 Task: Add a condition where "Assignee Is not Stephan Rogger" in new tickets in your groups.
Action: Mouse moved to (132, 522)
Screenshot: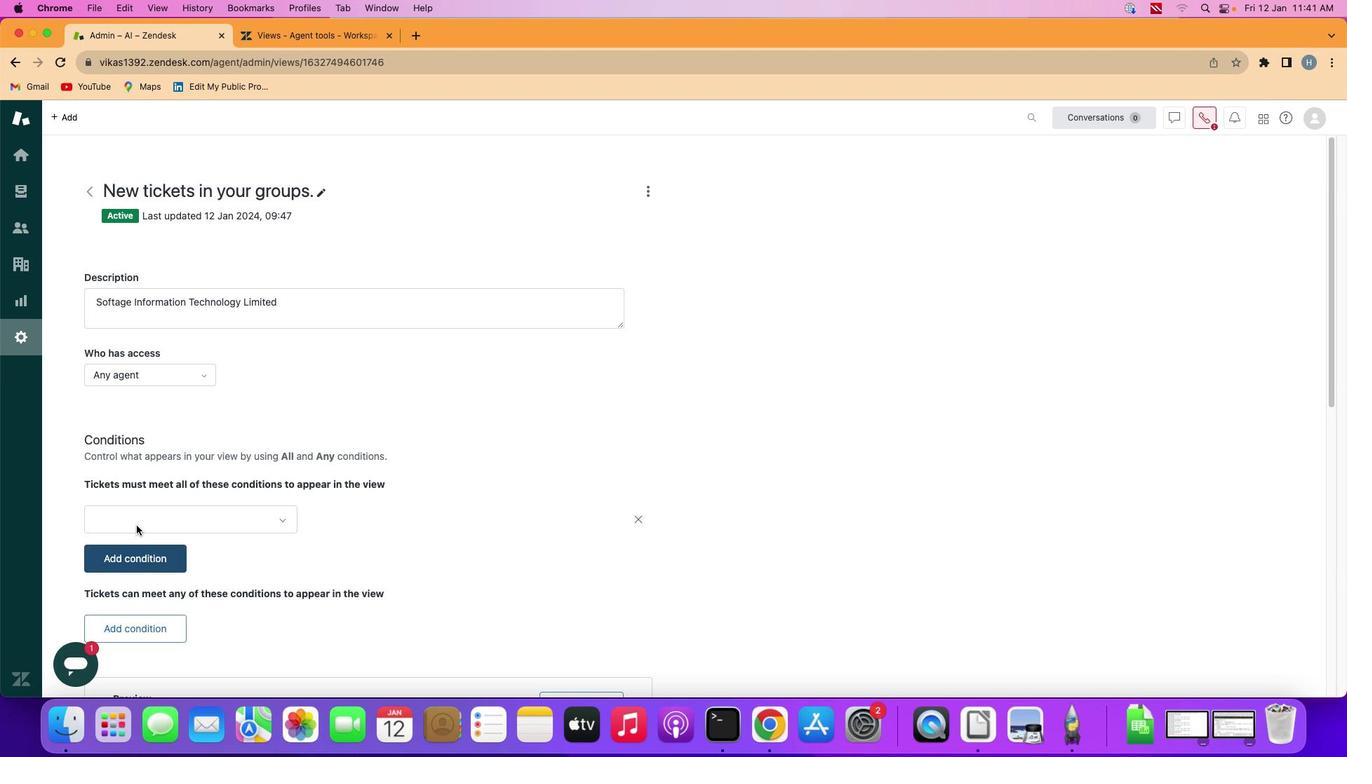 
Action: Mouse pressed left at (132, 522)
Screenshot: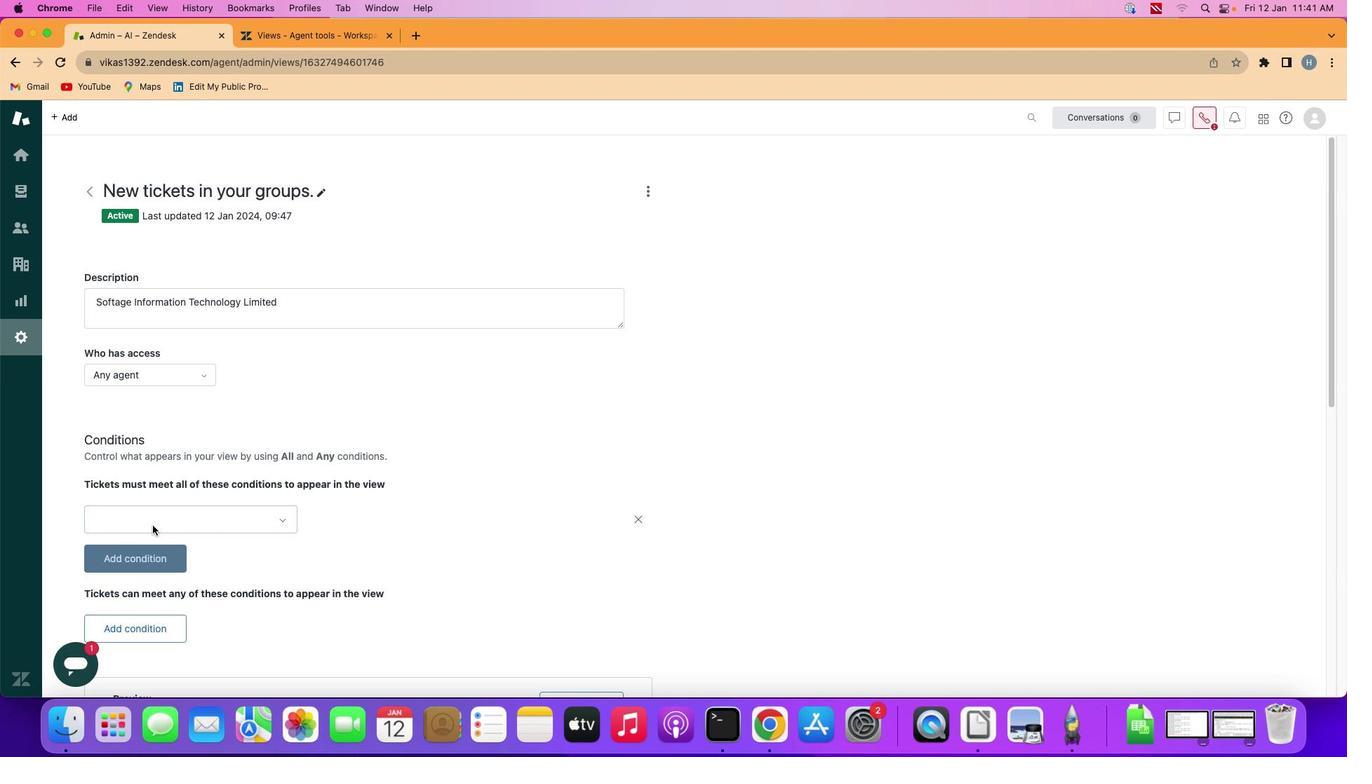 
Action: Mouse moved to (231, 515)
Screenshot: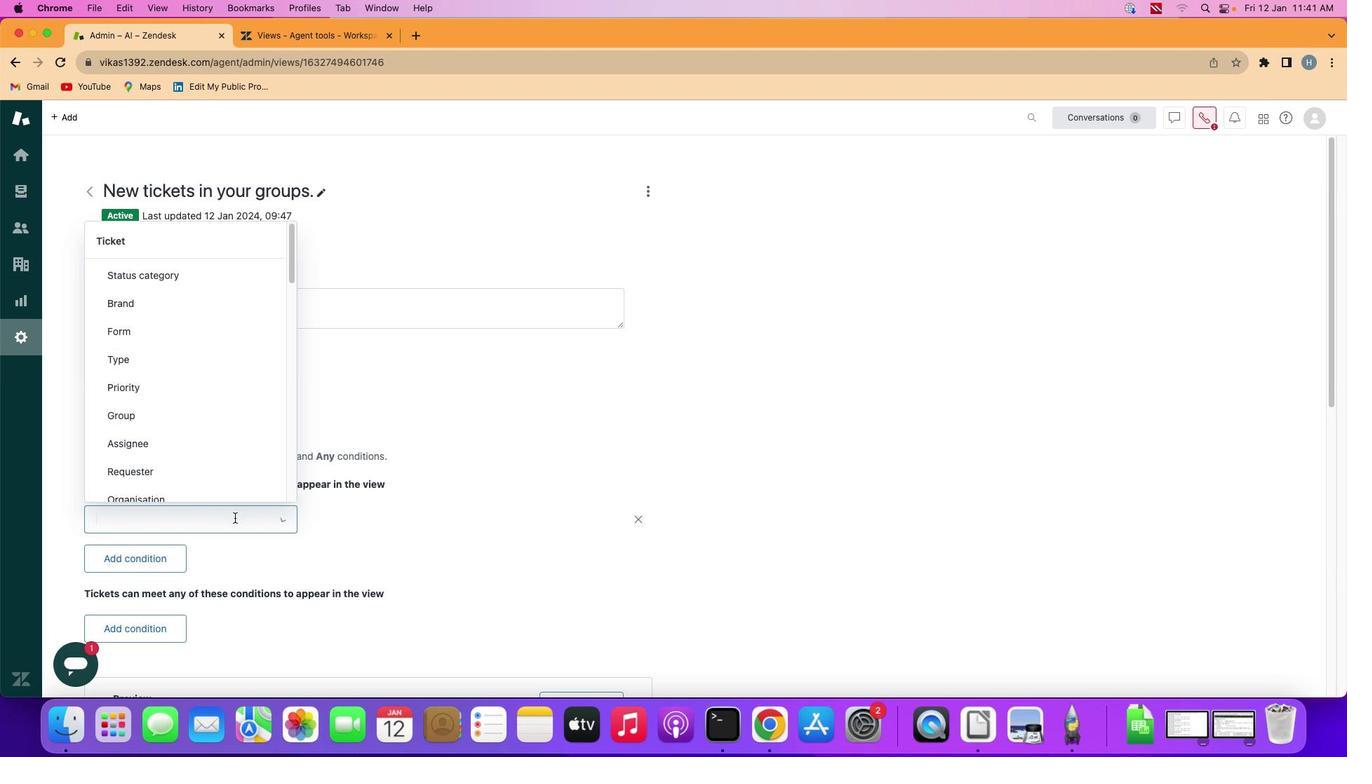 
Action: Mouse pressed left at (231, 515)
Screenshot: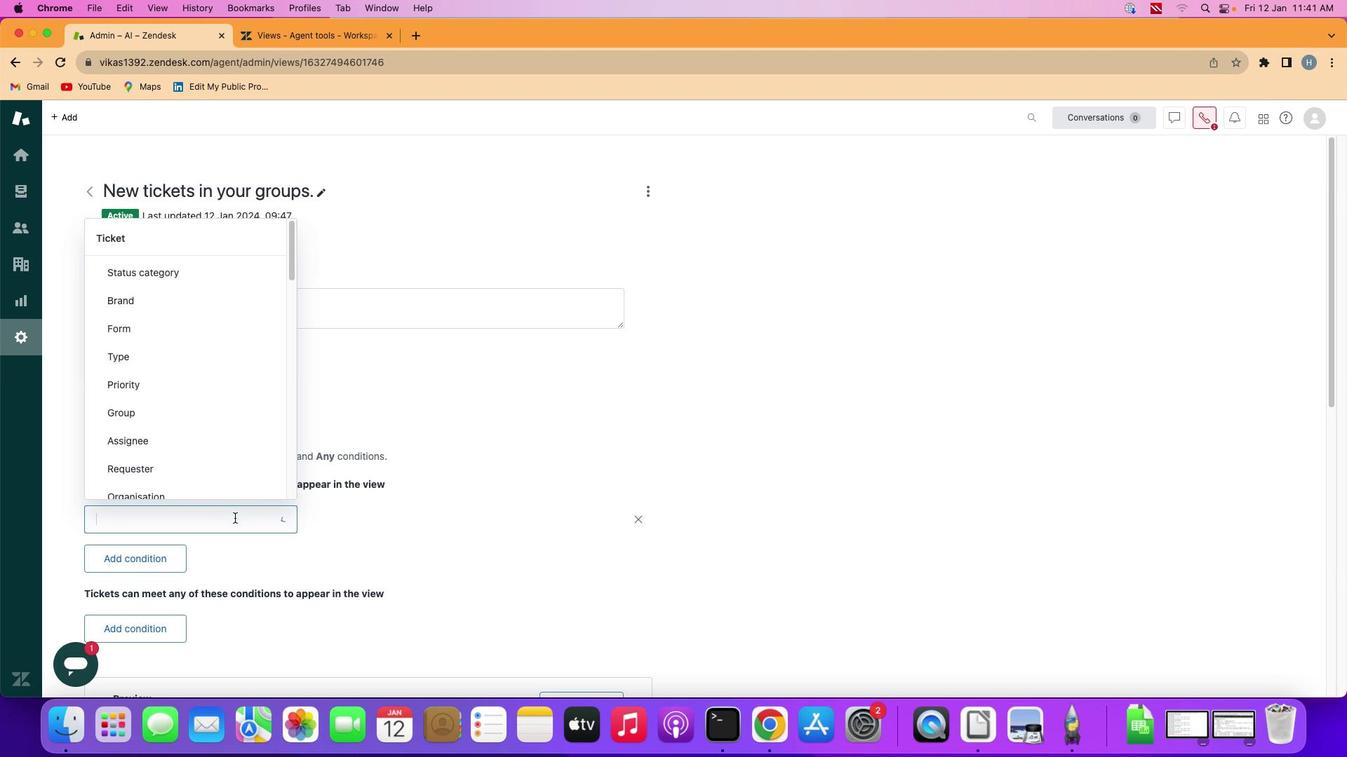 
Action: Mouse moved to (224, 435)
Screenshot: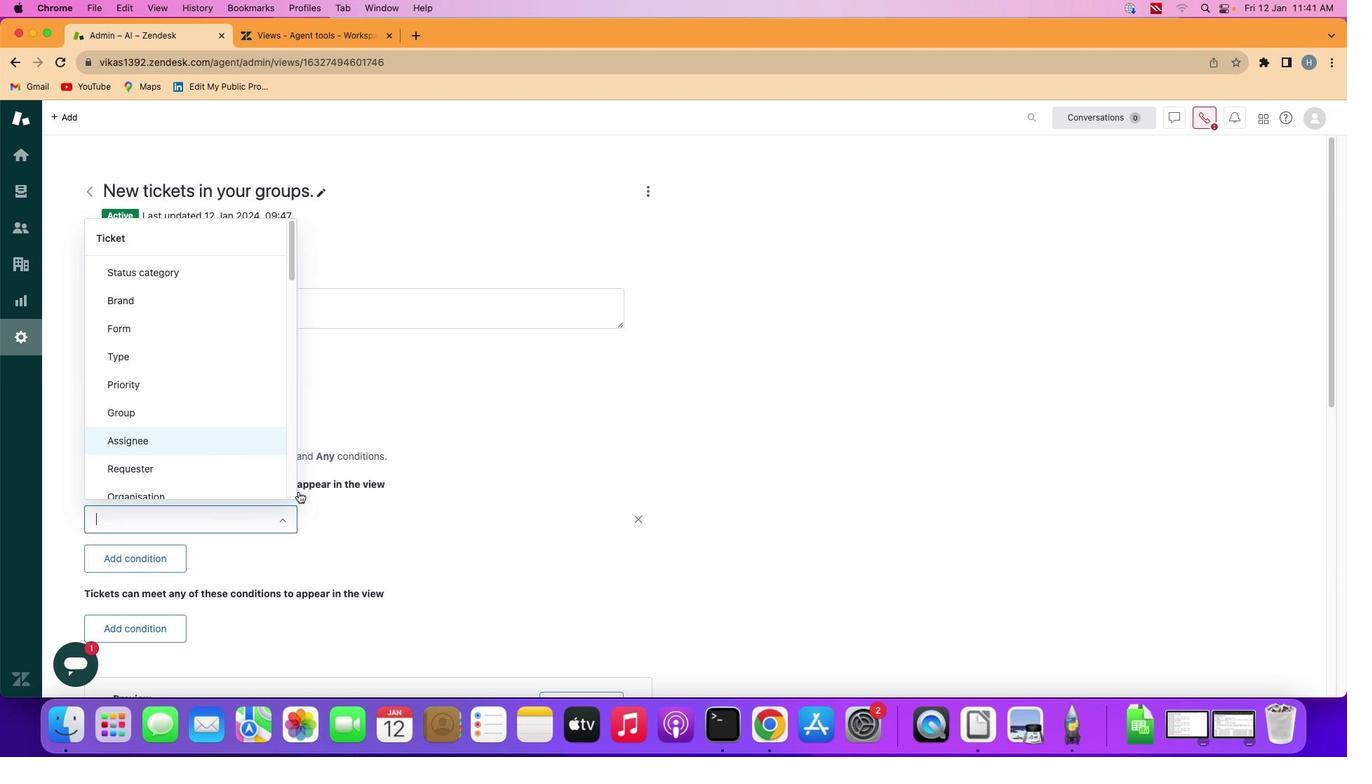 
Action: Mouse pressed left at (224, 435)
Screenshot: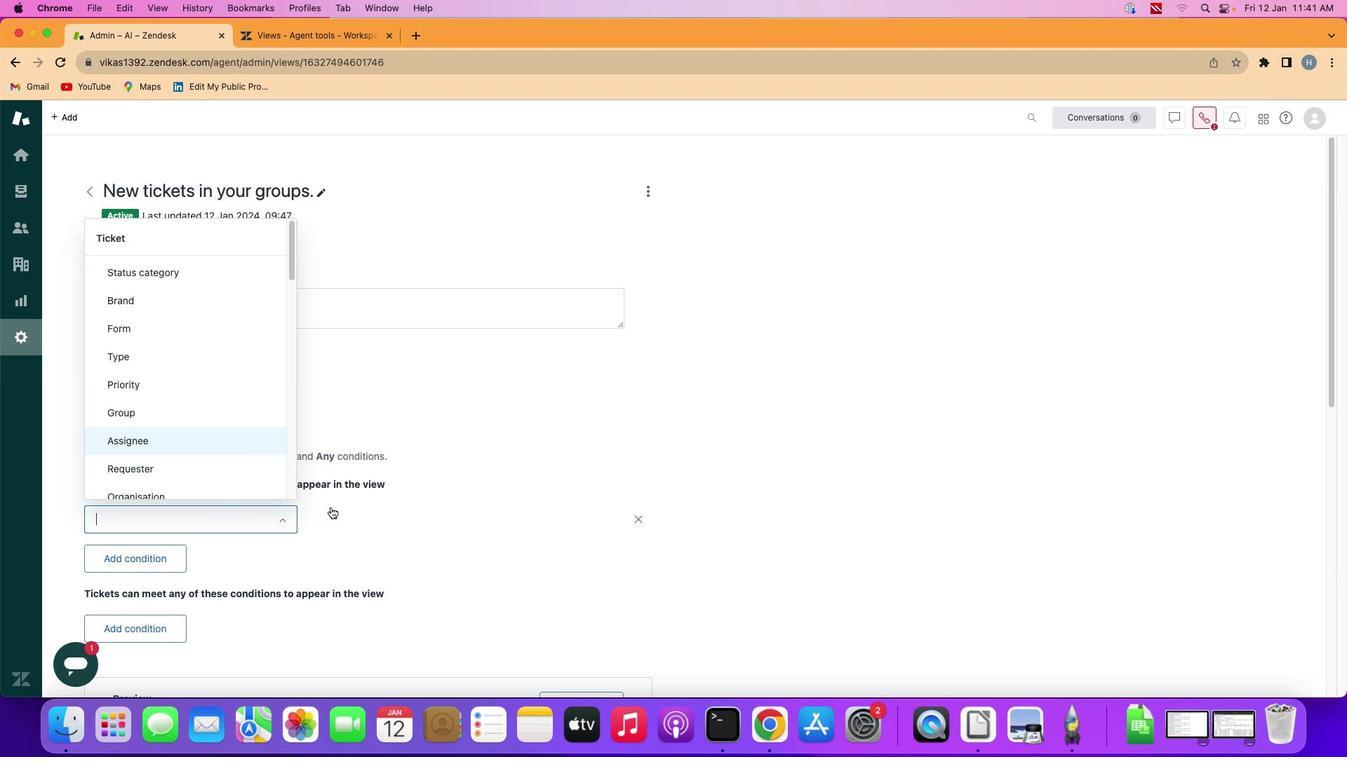 
Action: Mouse moved to (362, 513)
Screenshot: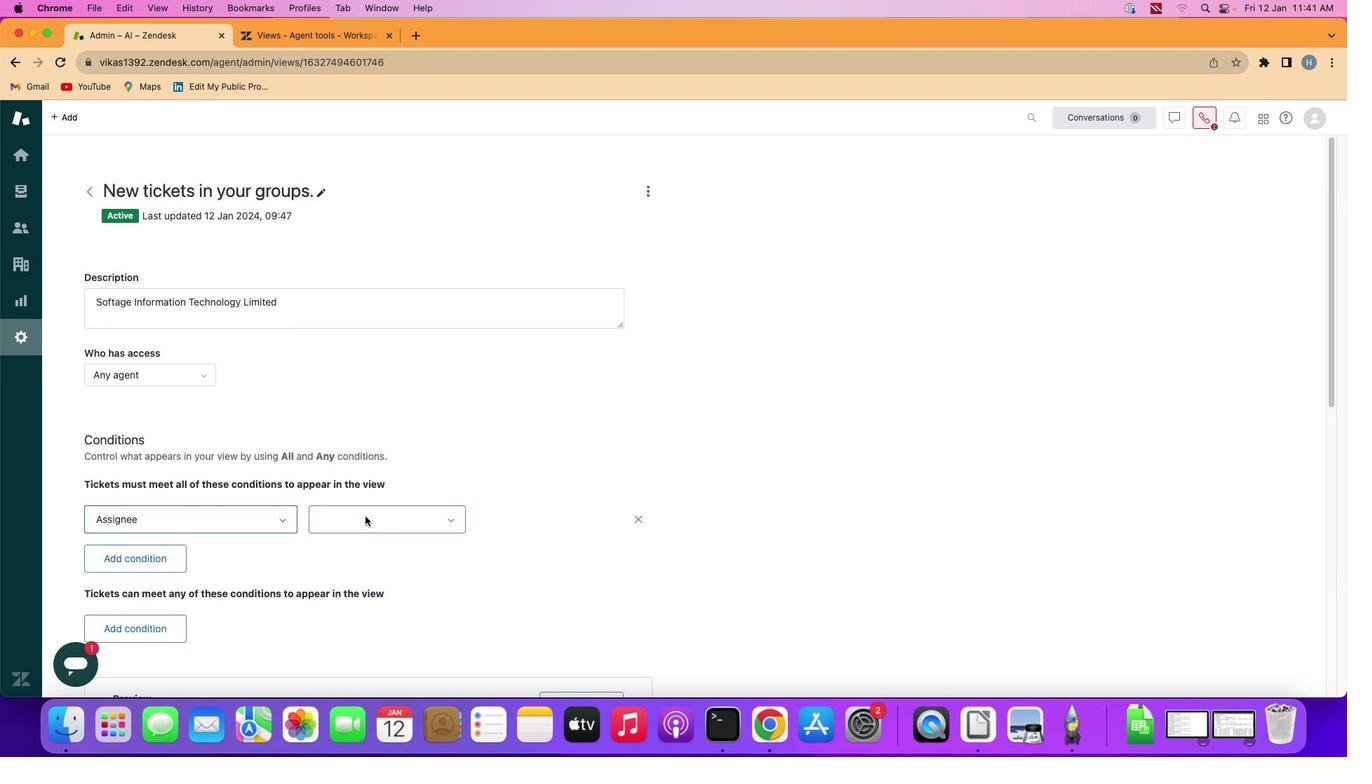 
Action: Mouse pressed left at (362, 513)
Screenshot: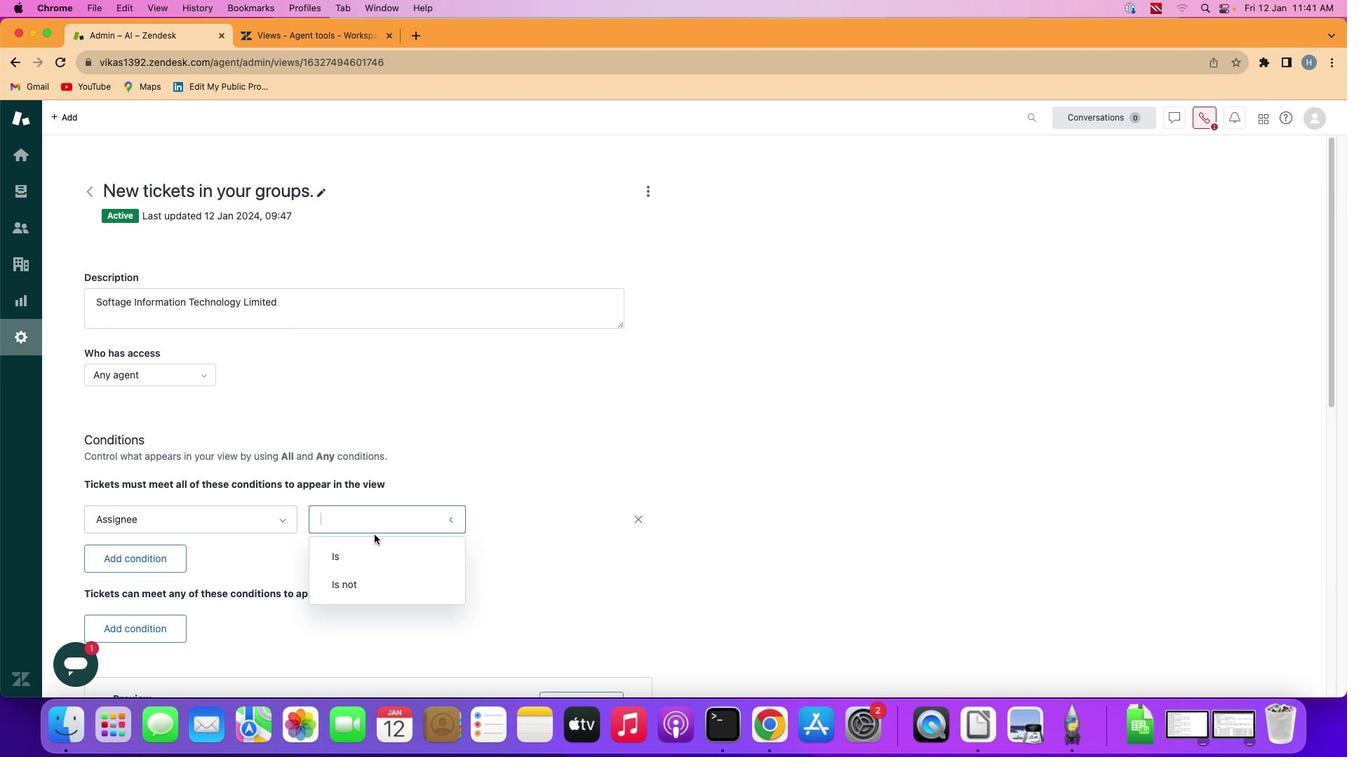 
Action: Mouse moved to (378, 576)
Screenshot: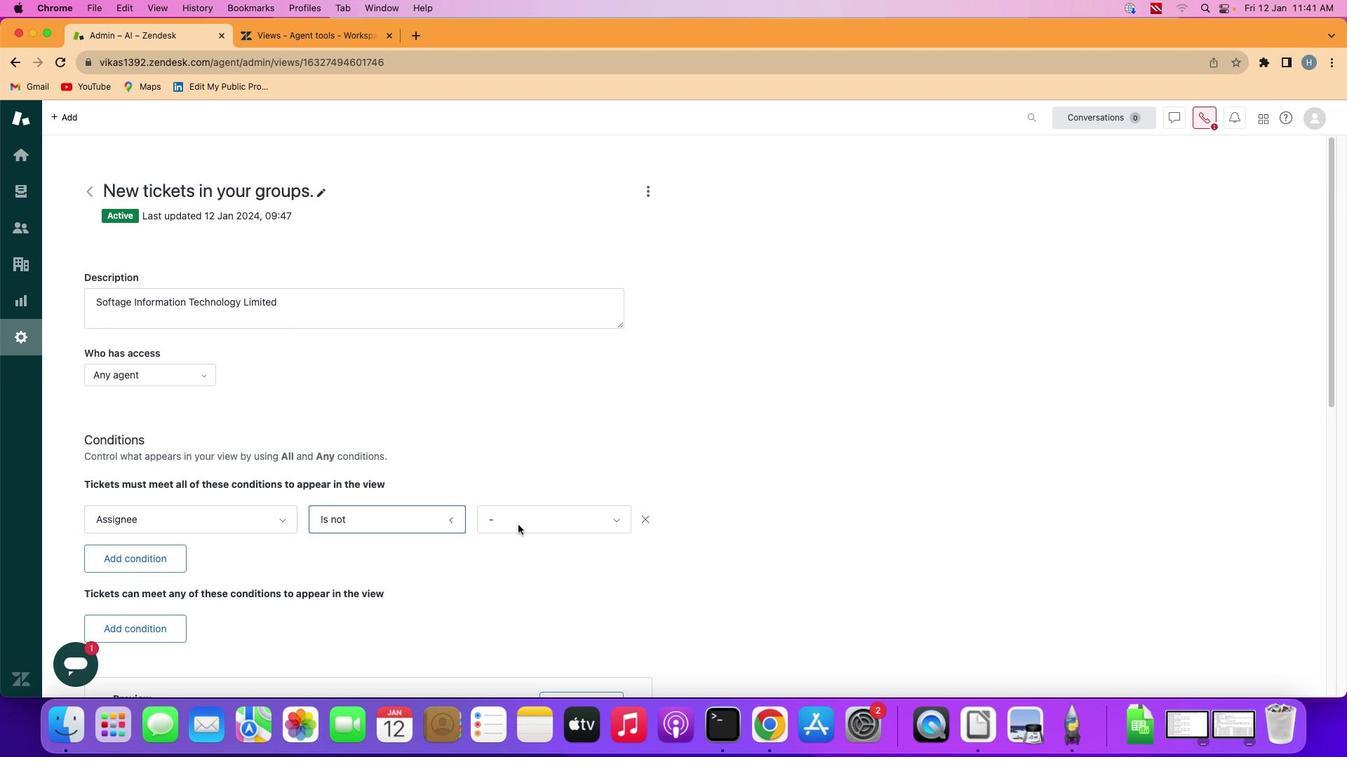
Action: Mouse pressed left at (378, 576)
Screenshot: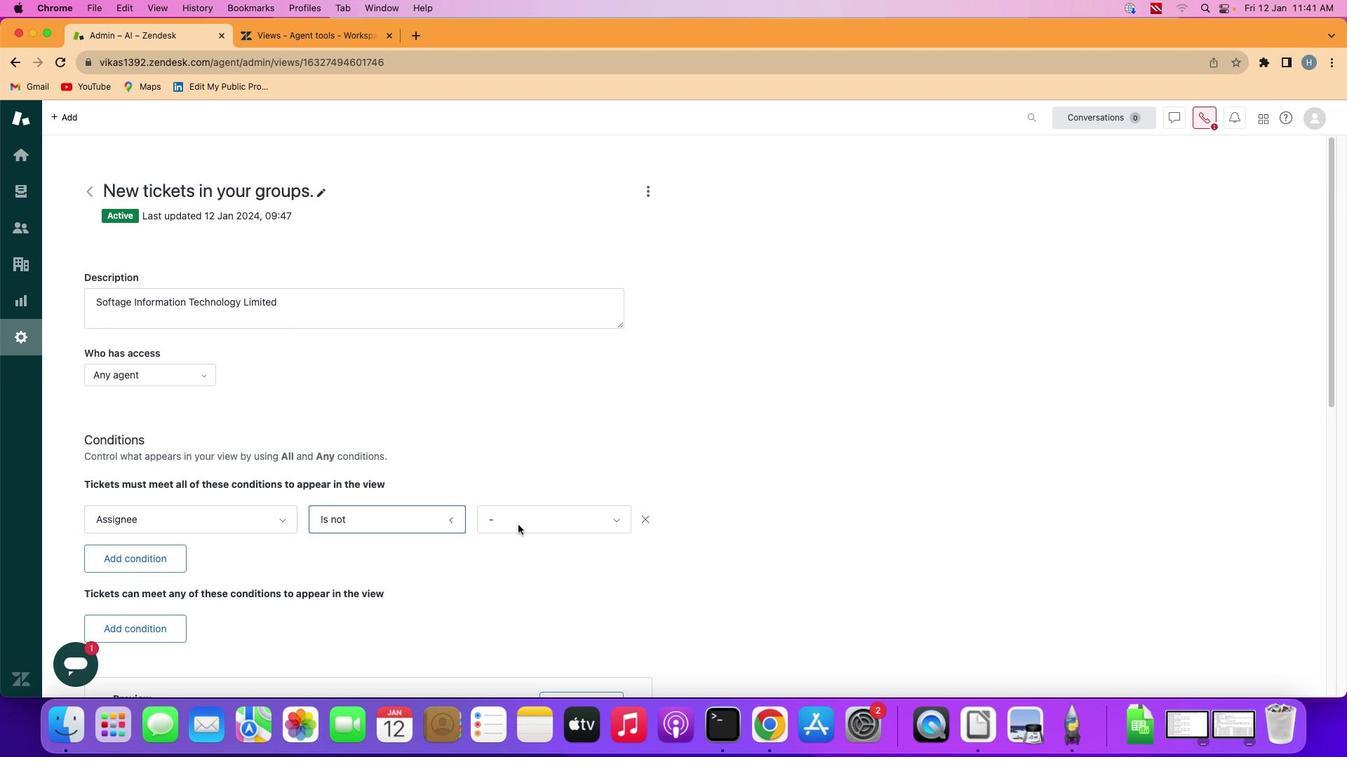 
Action: Mouse moved to (531, 516)
Screenshot: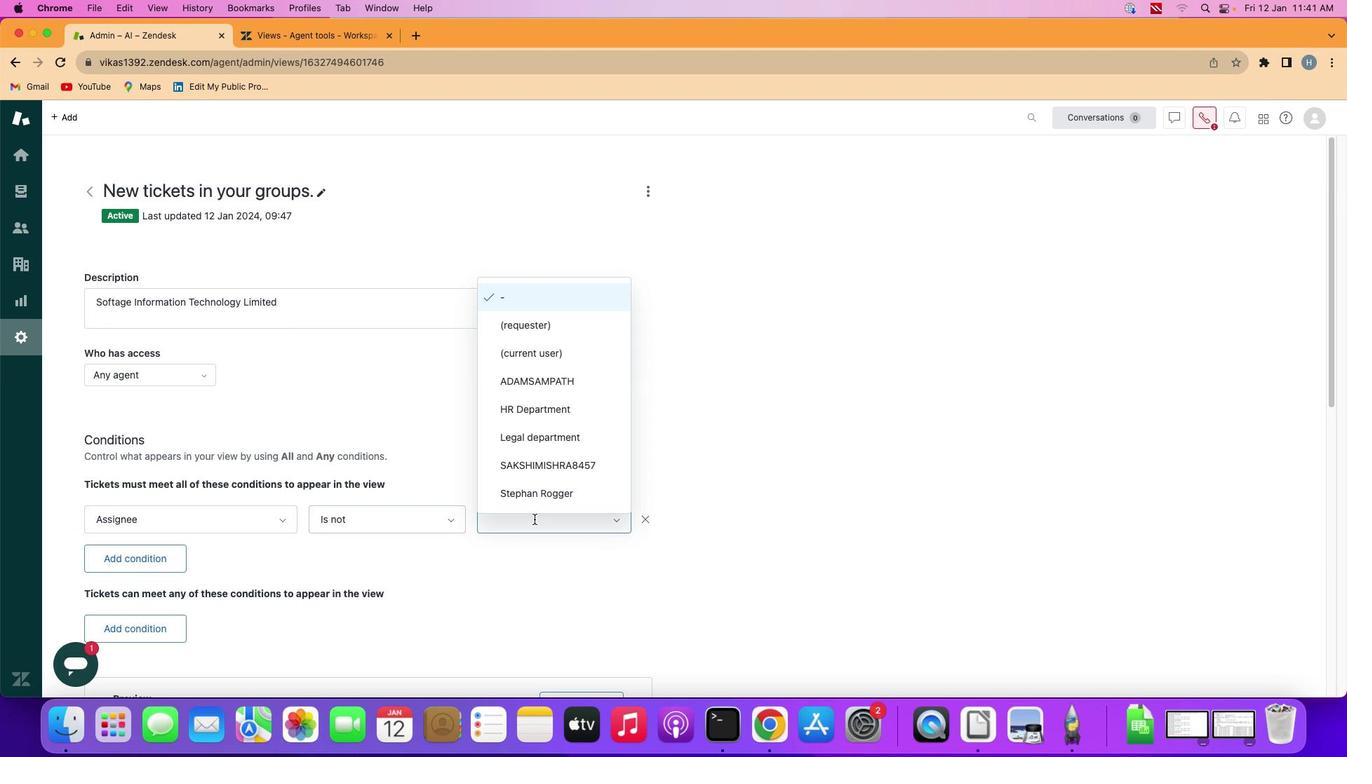 
Action: Mouse pressed left at (531, 516)
Screenshot: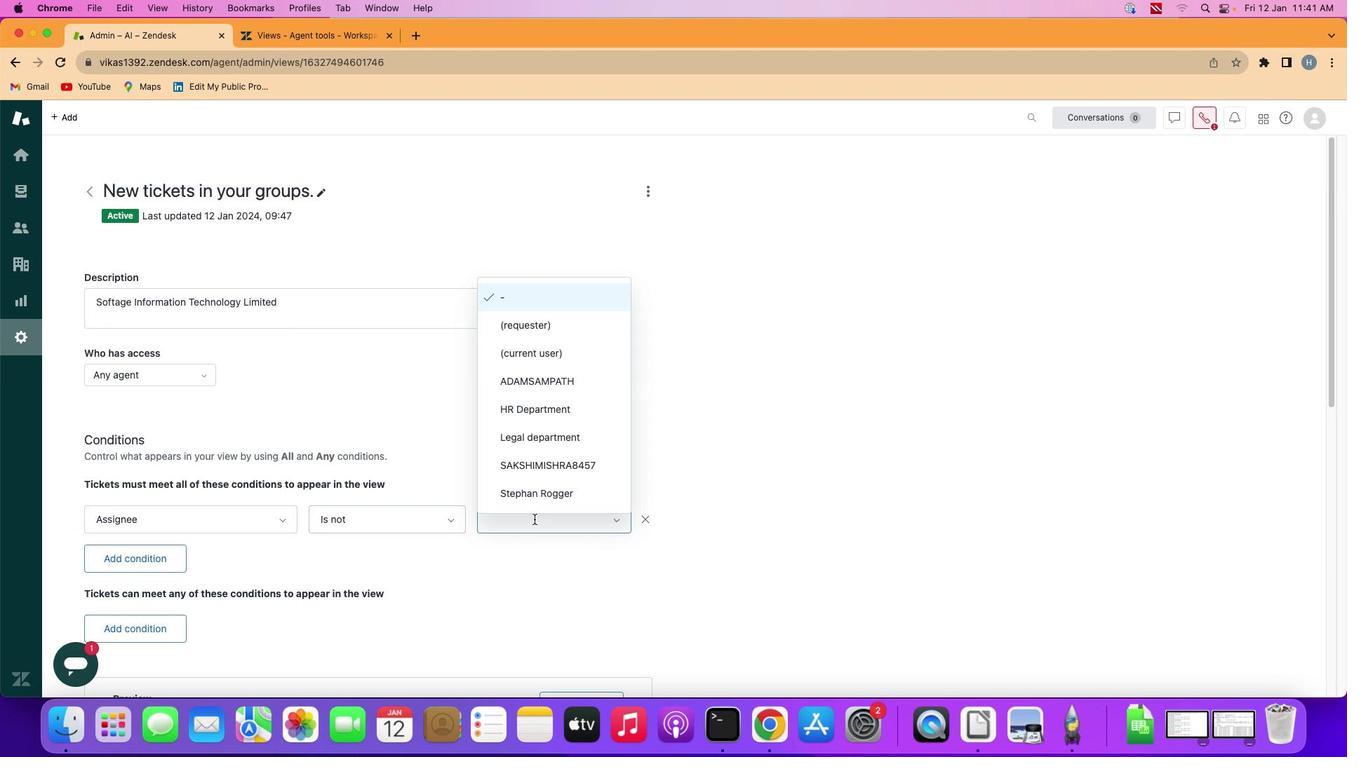 
Action: Mouse moved to (555, 475)
Screenshot: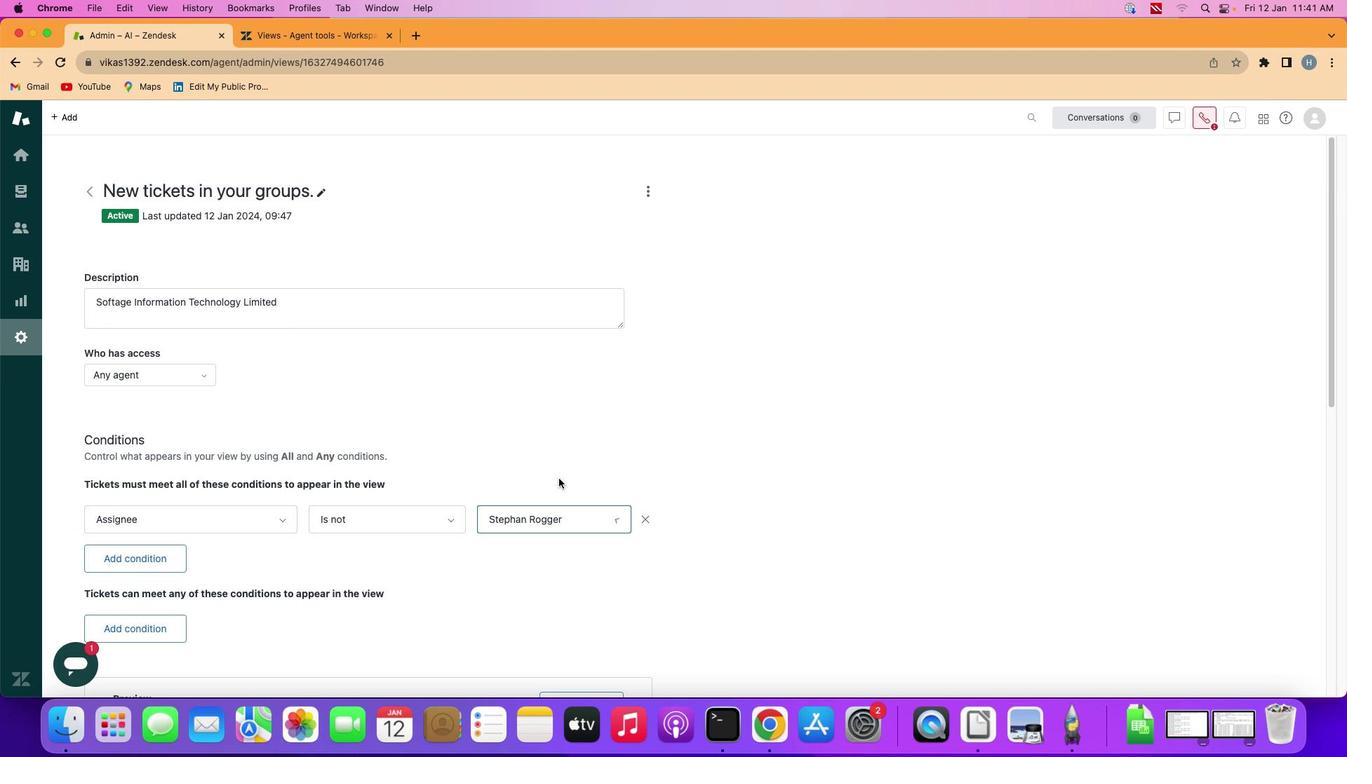 
Action: Mouse pressed left at (555, 475)
Screenshot: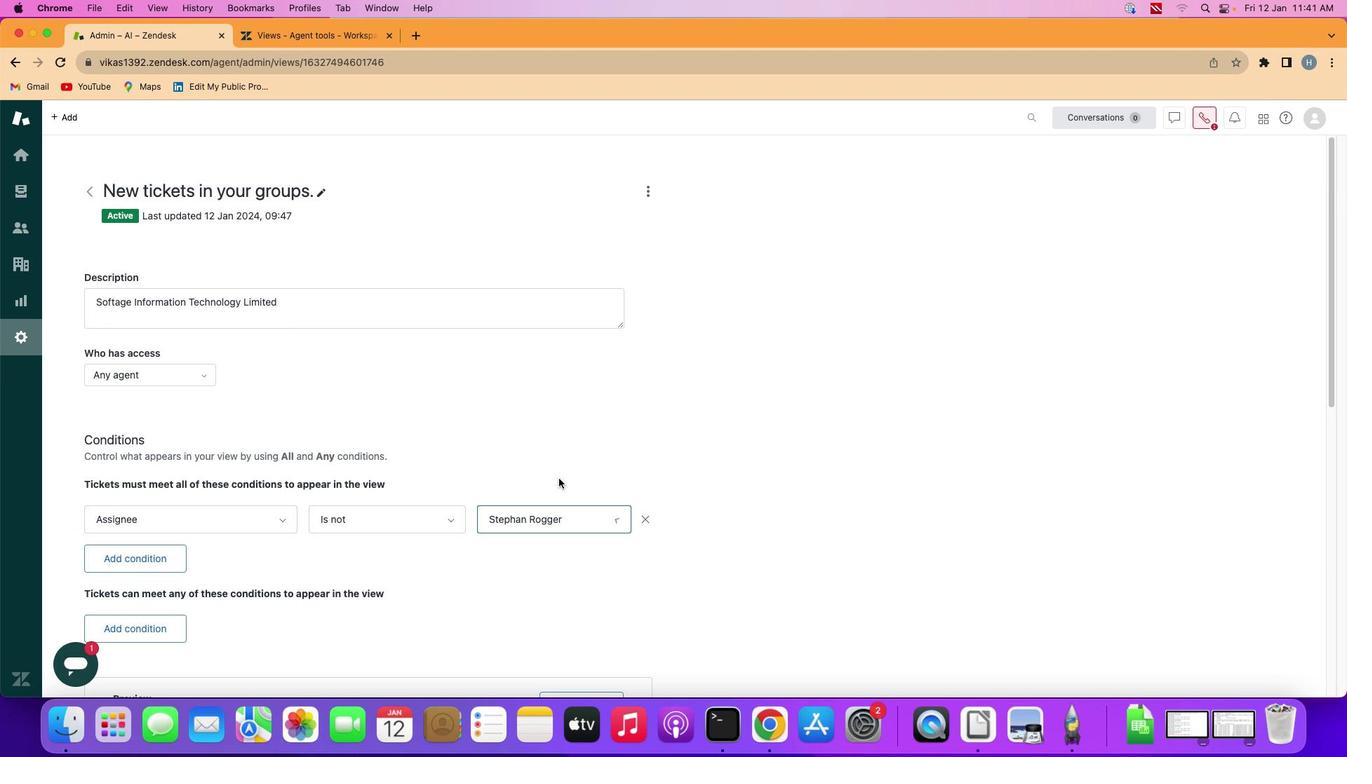 
